 Task: Add a condition where "Hours since requester update Is Twelve" in pending tickets.
Action: Mouse moved to (100, 390)
Screenshot: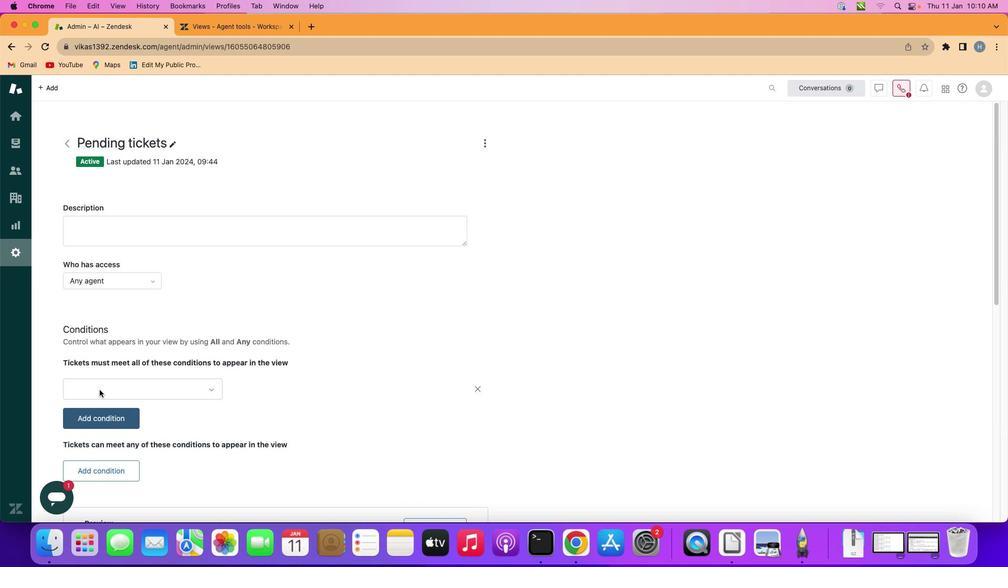 
Action: Mouse pressed left at (100, 390)
Screenshot: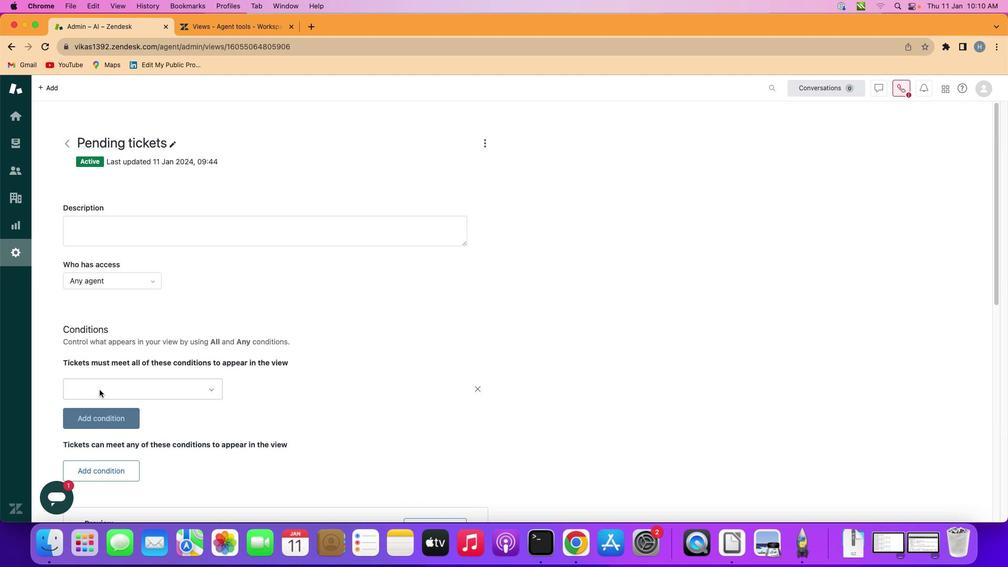 
Action: Mouse moved to (167, 390)
Screenshot: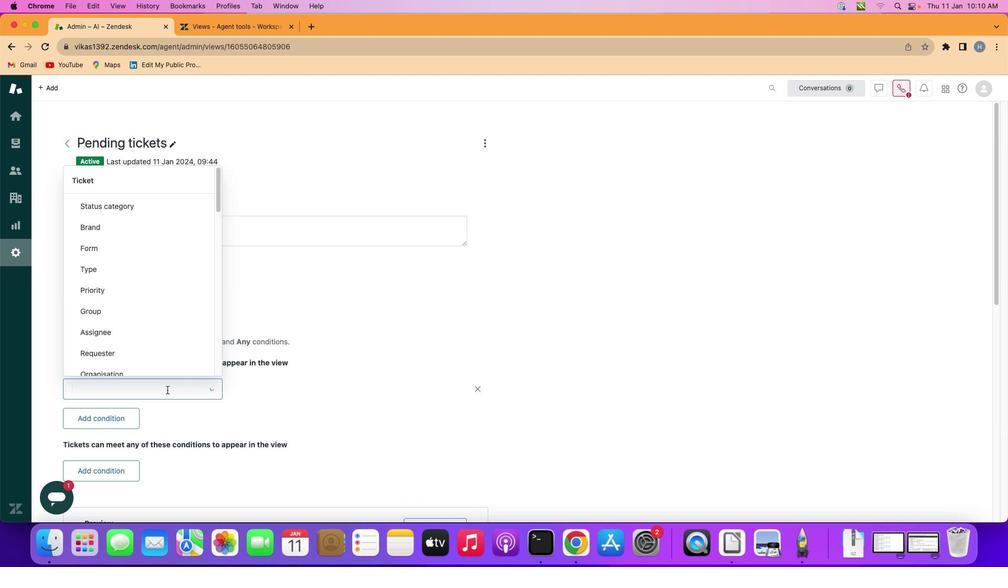 
Action: Mouse pressed left at (167, 390)
Screenshot: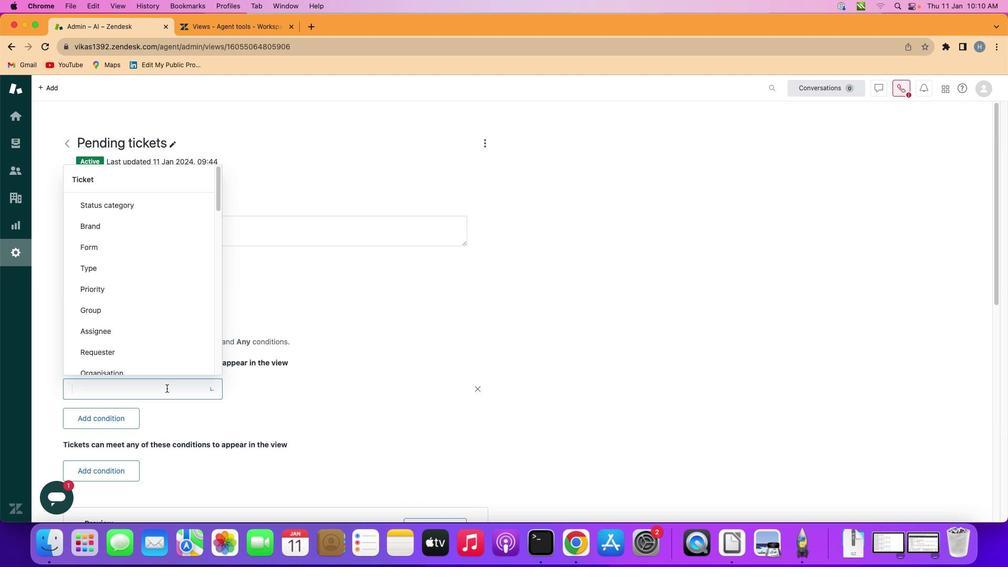 
Action: Mouse moved to (146, 278)
Screenshot: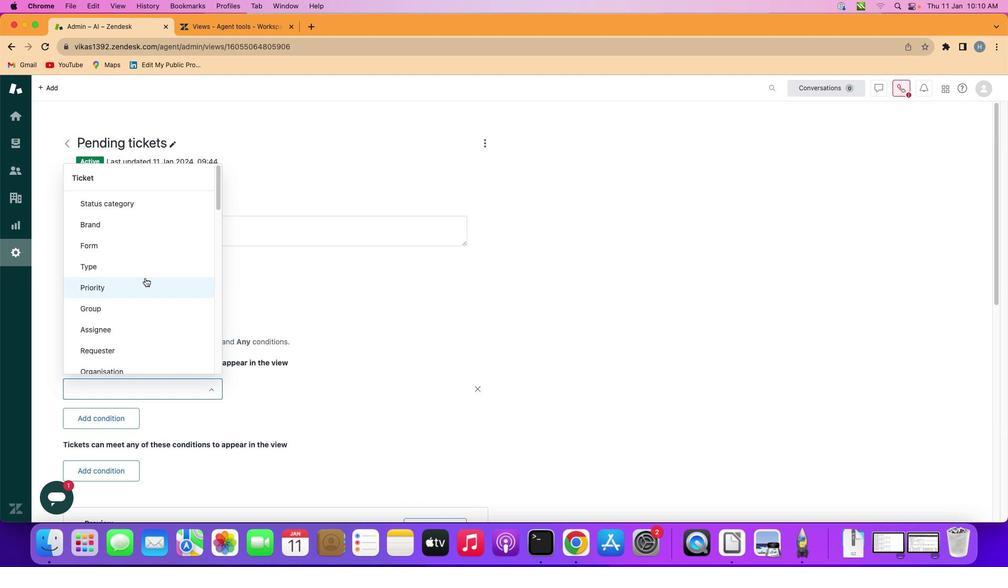 
Action: Mouse scrolled (146, 278) with delta (0, 0)
Screenshot: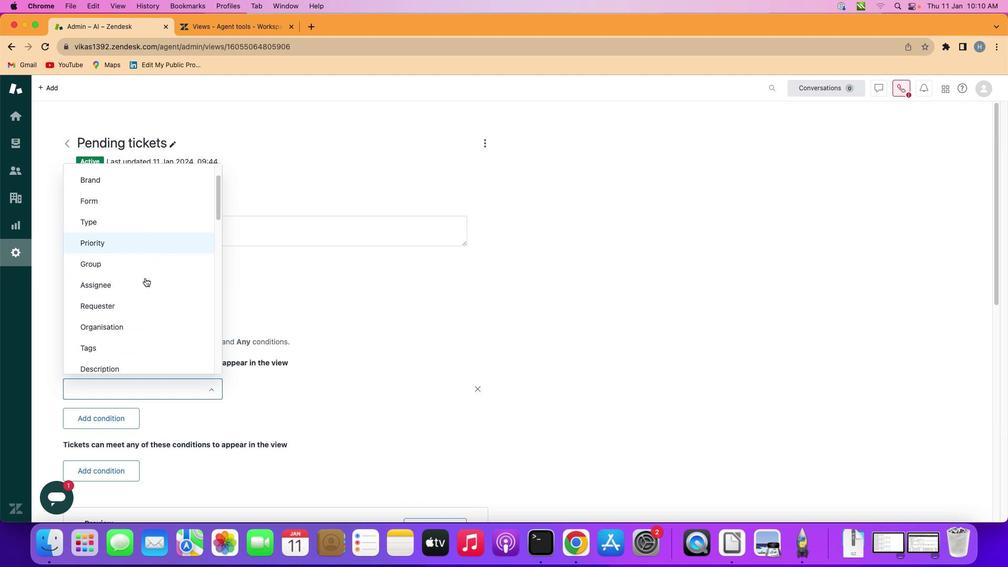 
Action: Mouse scrolled (146, 278) with delta (0, 0)
Screenshot: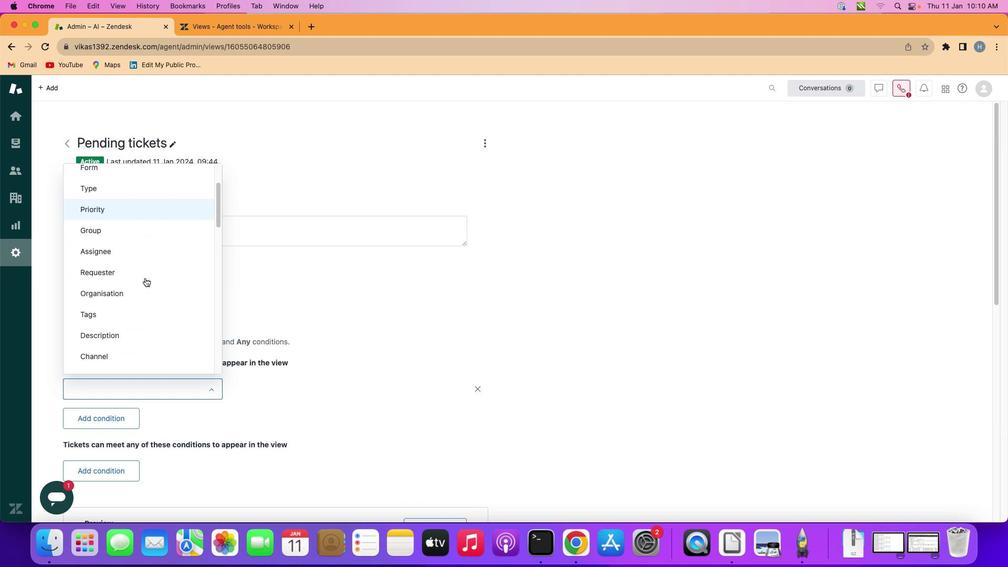 
Action: Mouse scrolled (146, 278) with delta (0, 0)
Screenshot: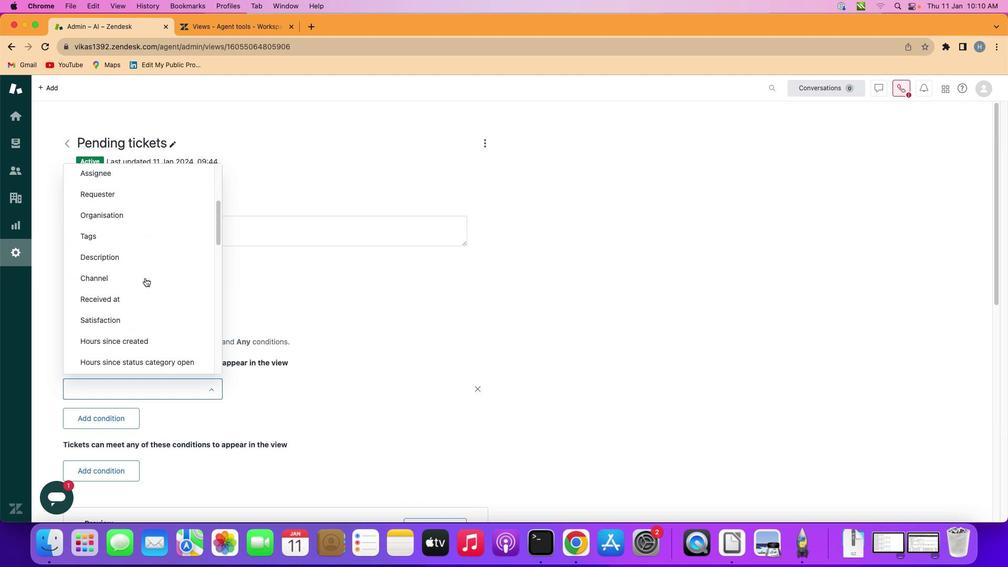 
Action: Mouse scrolled (146, 278) with delta (0, 0)
Screenshot: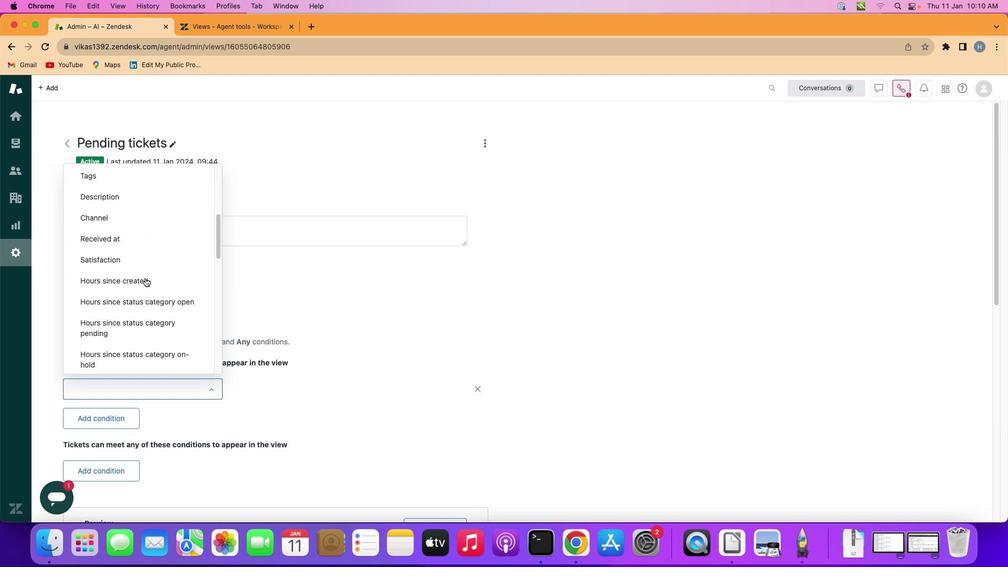 
Action: Mouse scrolled (146, 278) with delta (0, 0)
Screenshot: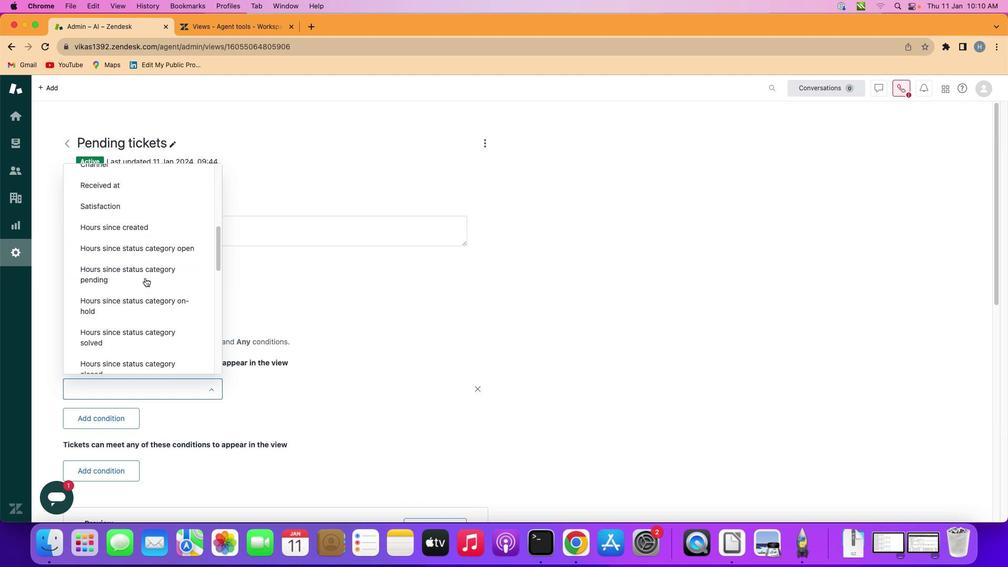 
Action: Mouse scrolled (146, 278) with delta (0, 0)
Screenshot: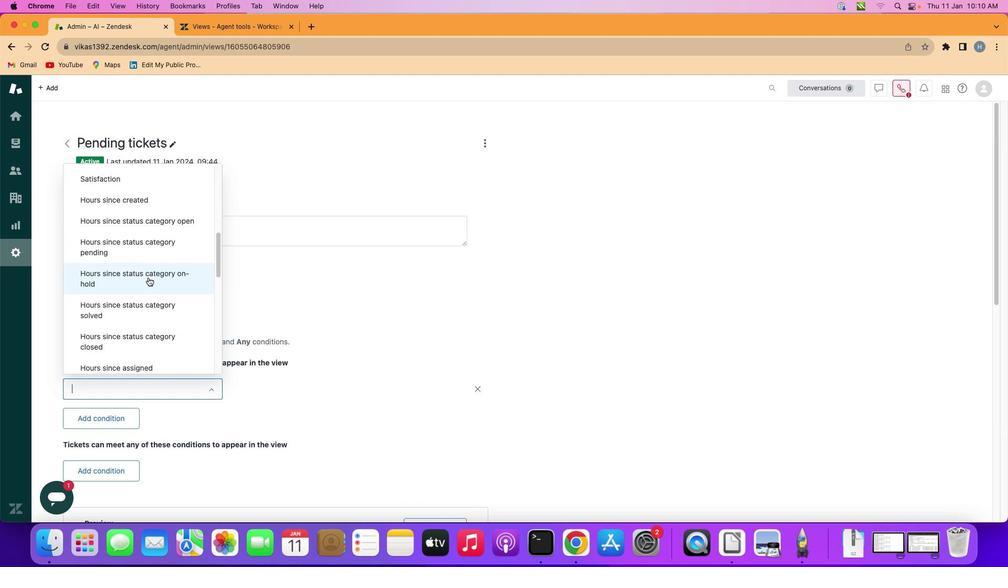 
Action: Mouse moved to (156, 277)
Screenshot: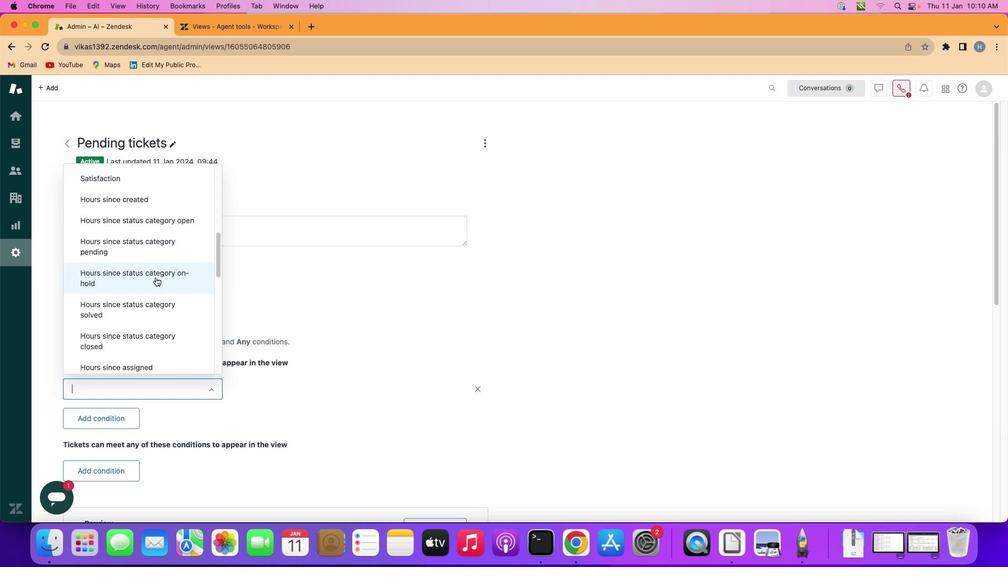 
Action: Mouse scrolled (156, 277) with delta (0, 0)
Screenshot: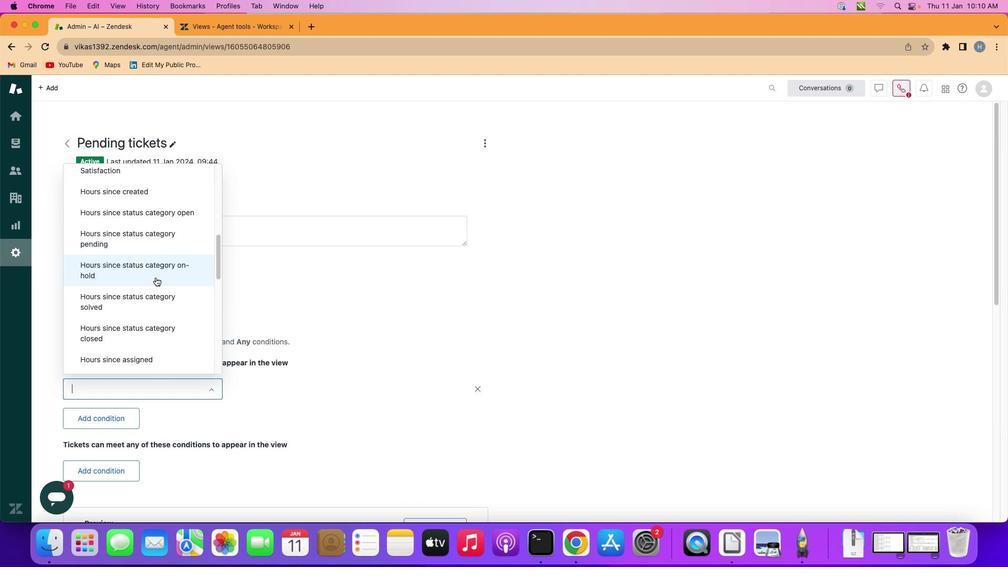 
Action: Mouse scrolled (156, 277) with delta (0, 0)
Screenshot: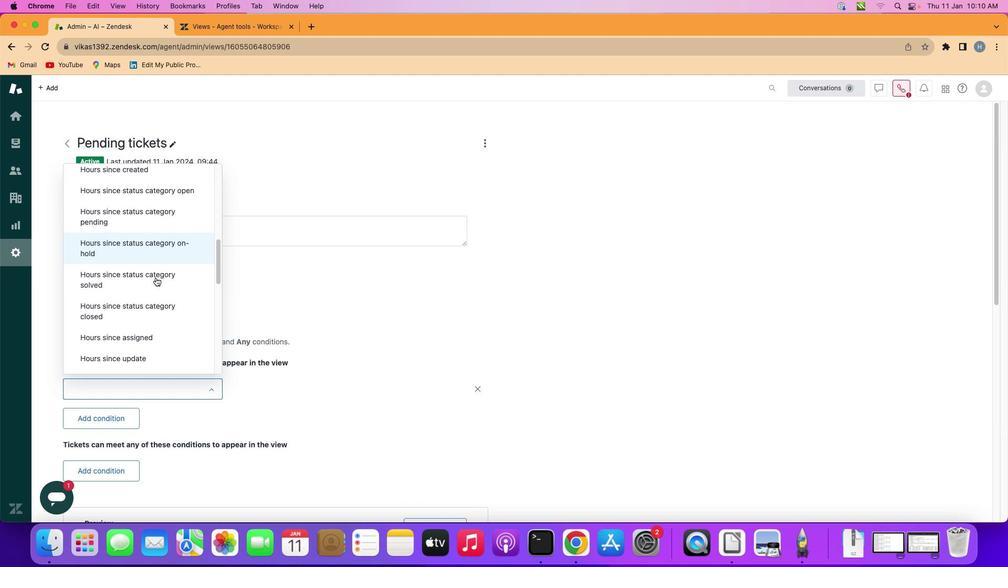 
Action: Mouse scrolled (156, 277) with delta (0, 0)
Screenshot: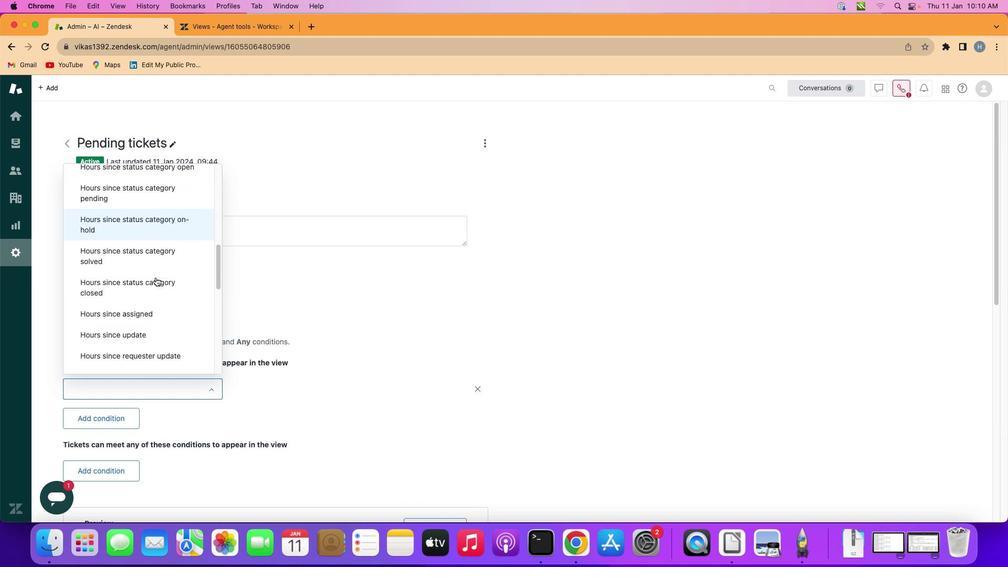 
Action: Mouse scrolled (156, 277) with delta (0, 0)
Screenshot: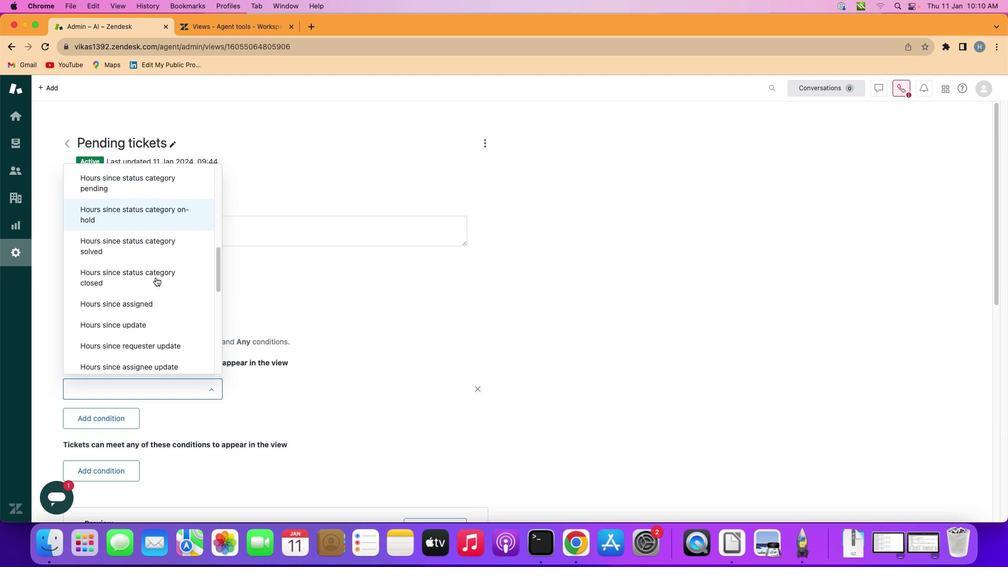 
Action: Mouse moved to (156, 277)
Screenshot: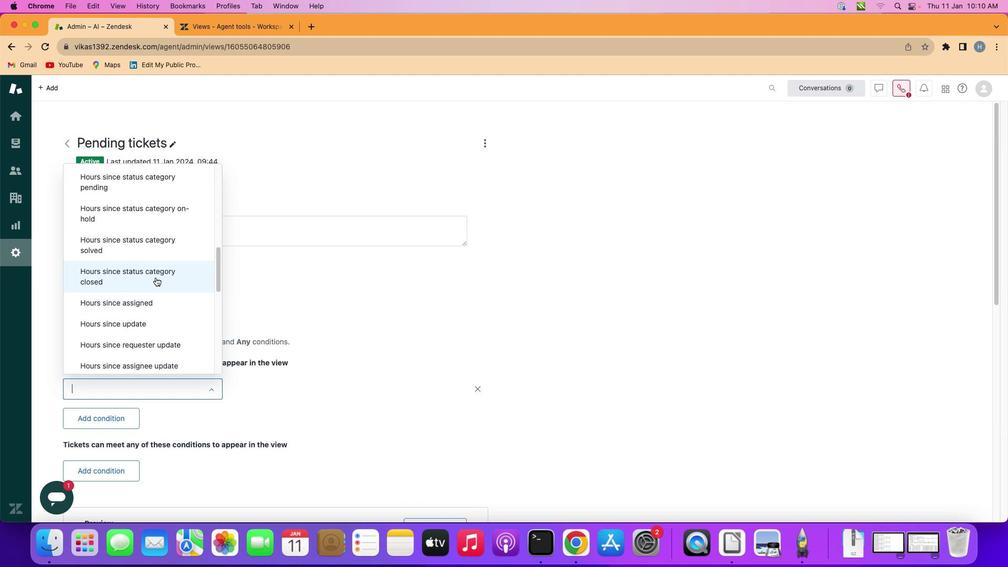 
Action: Mouse scrolled (156, 277) with delta (0, 0)
Screenshot: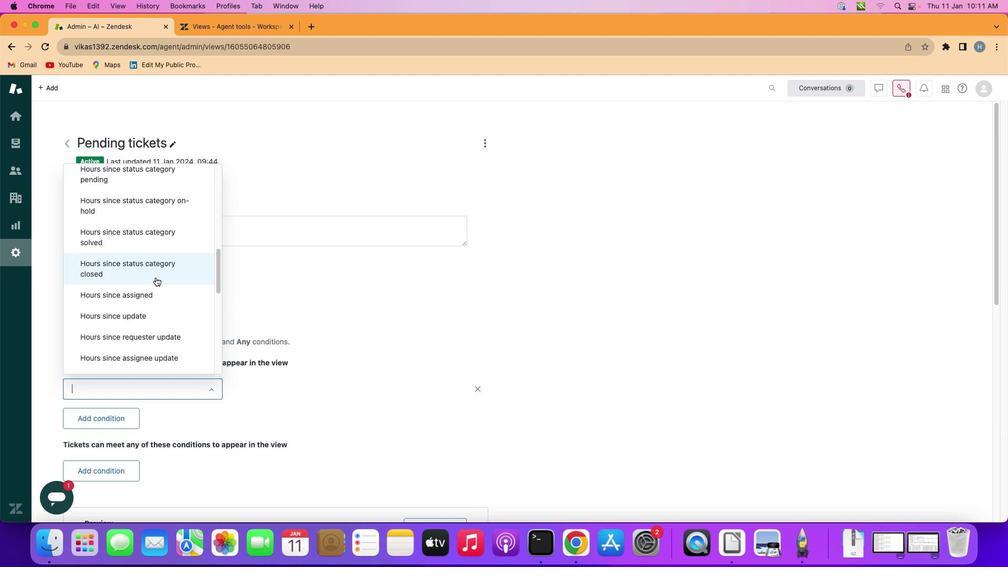 
Action: Mouse scrolled (156, 277) with delta (0, 0)
Screenshot: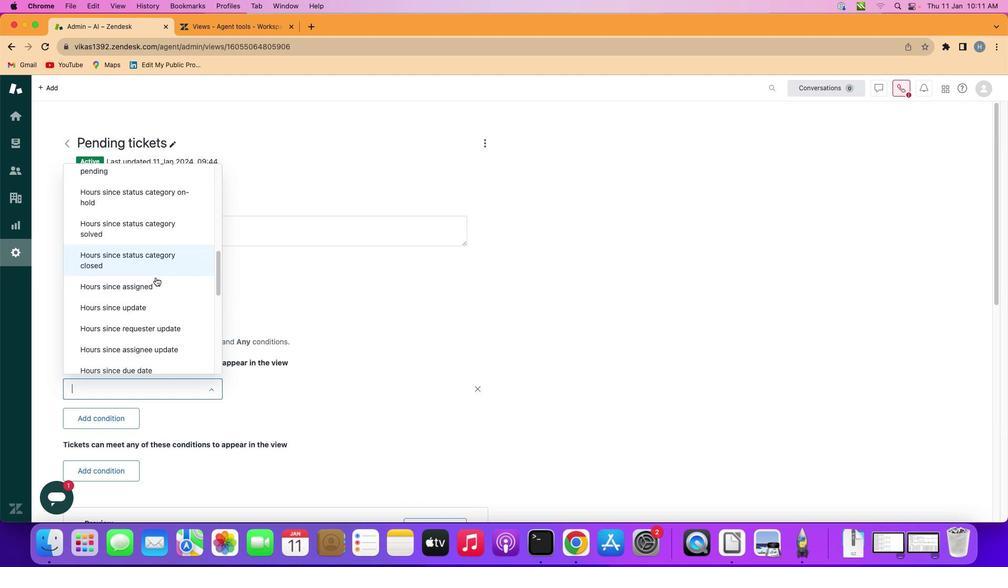 
Action: Mouse scrolled (156, 277) with delta (0, 0)
Screenshot: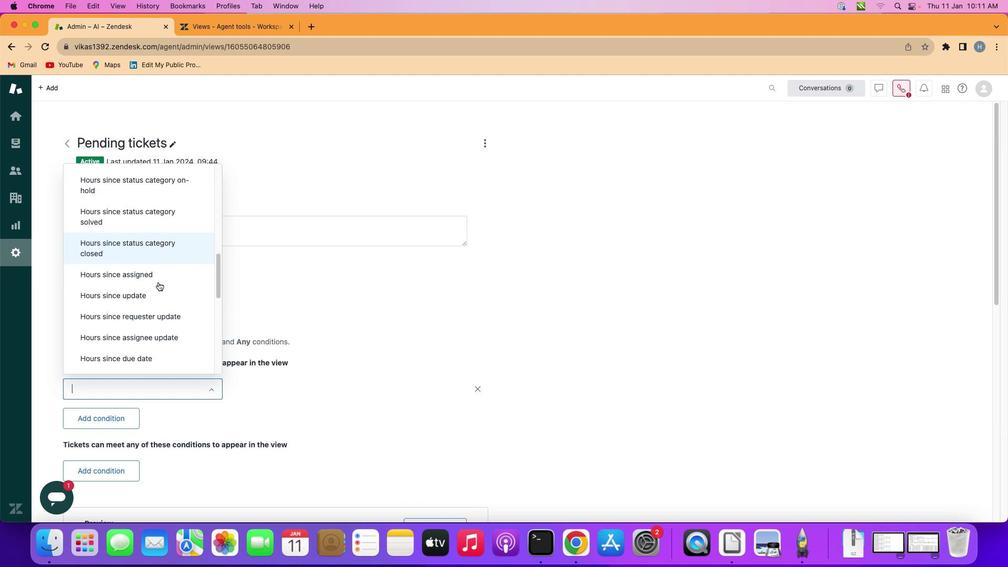 
Action: Mouse scrolled (156, 277) with delta (0, 0)
Screenshot: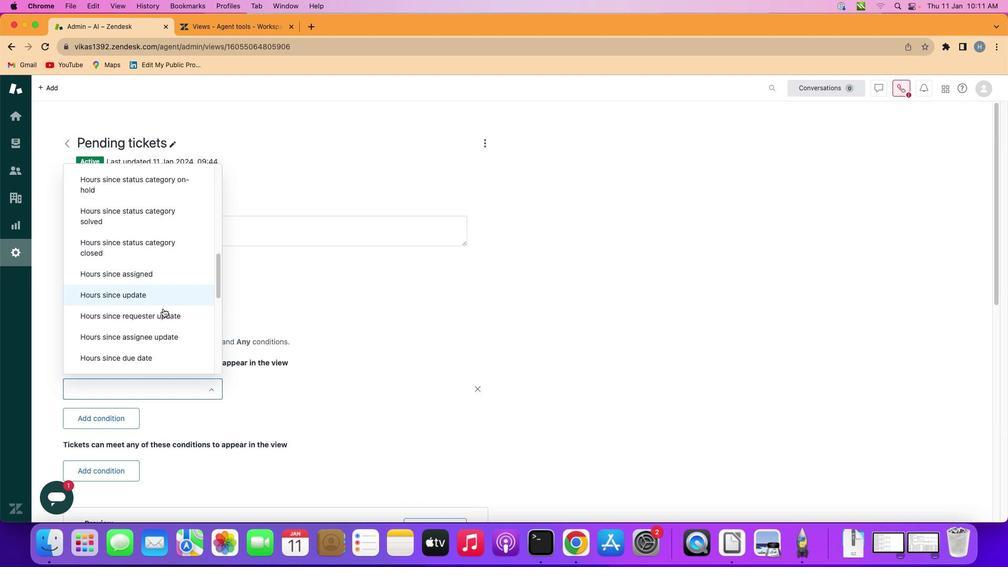 
Action: Mouse moved to (164, 314)
Screenshot: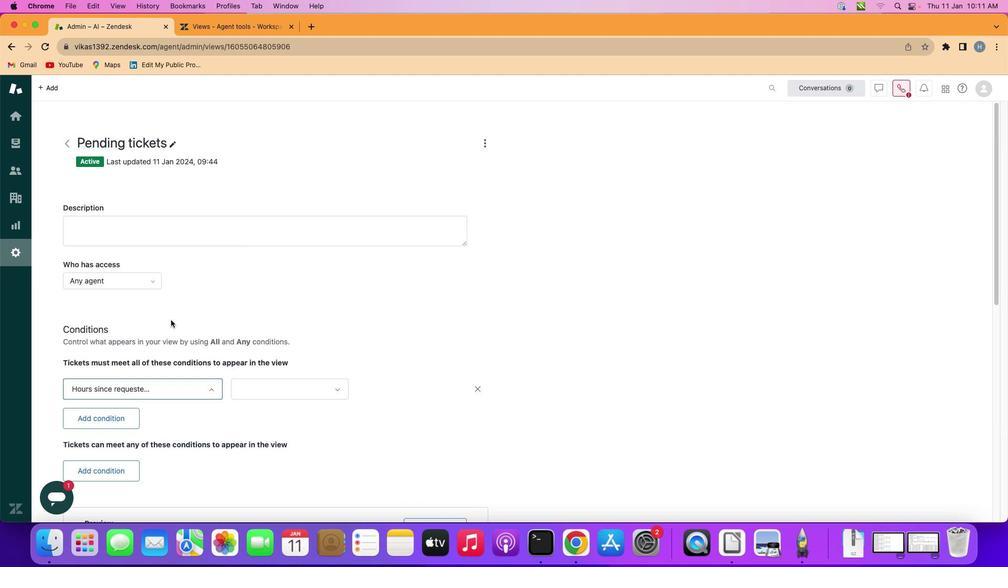 
Action: Mouse pressed left at (164, 314)
Screenshot: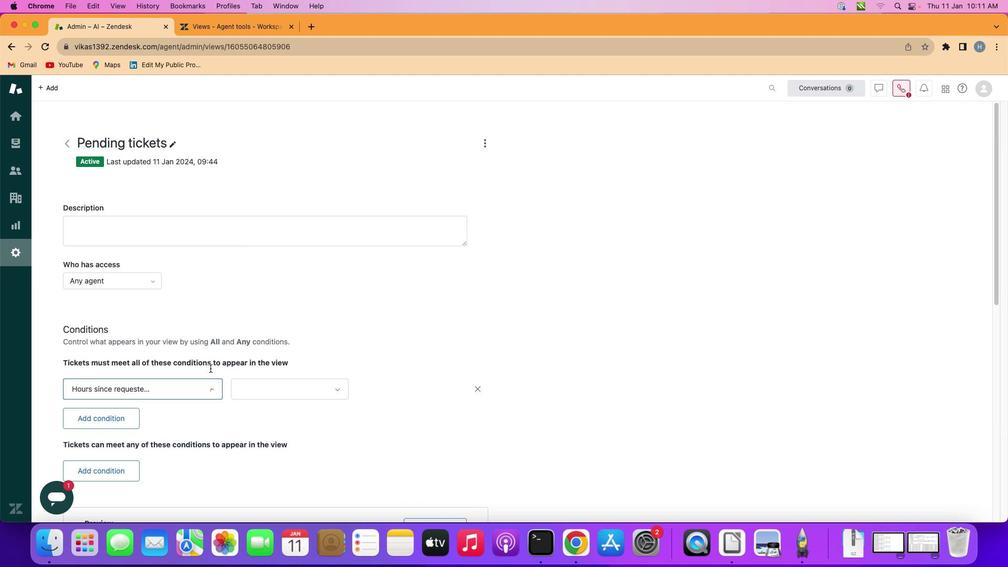 
Action: Mouse moved to (273, 395)
Screenshot: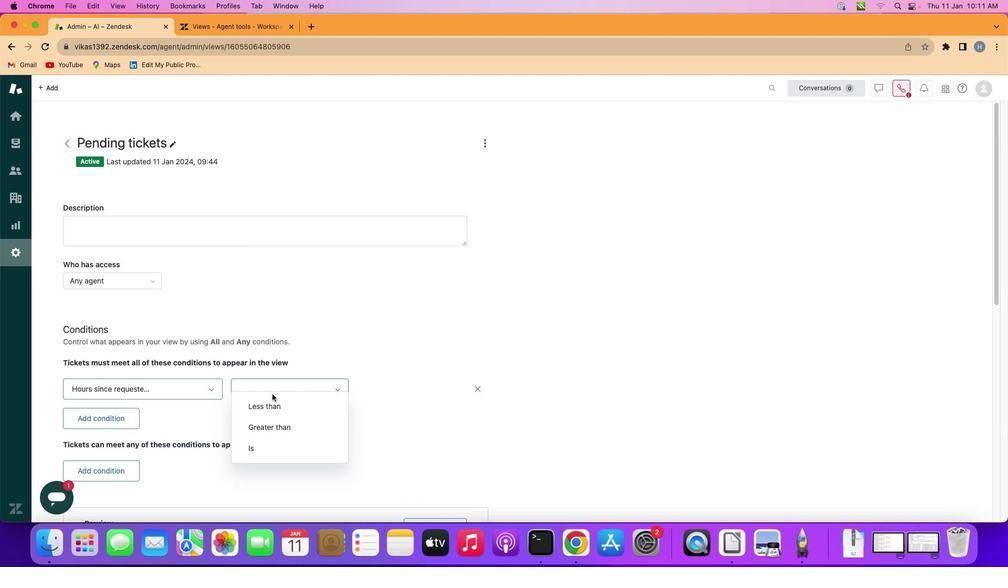 
Action: Mouse pressed left at (273, 395)
Screenshot: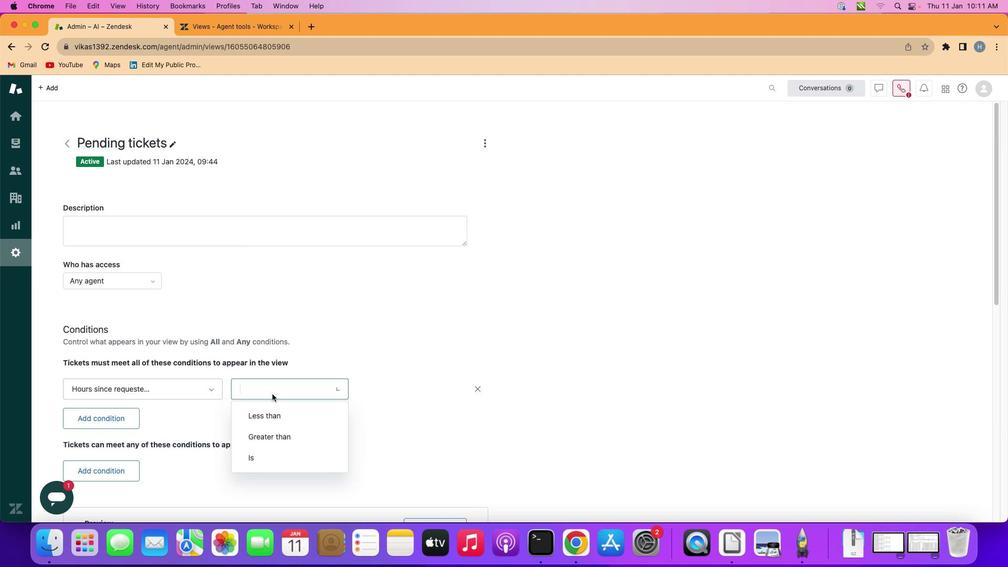 
Action: Mouse moved to (280, 458)
Screenshot: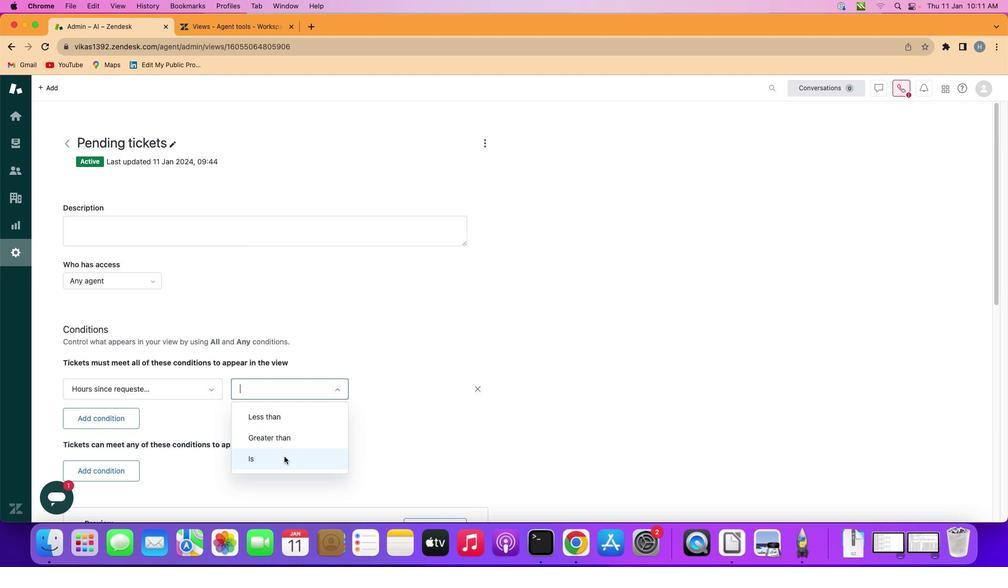 
Action: Mouse pressed left at (280, 458)
Screenshot: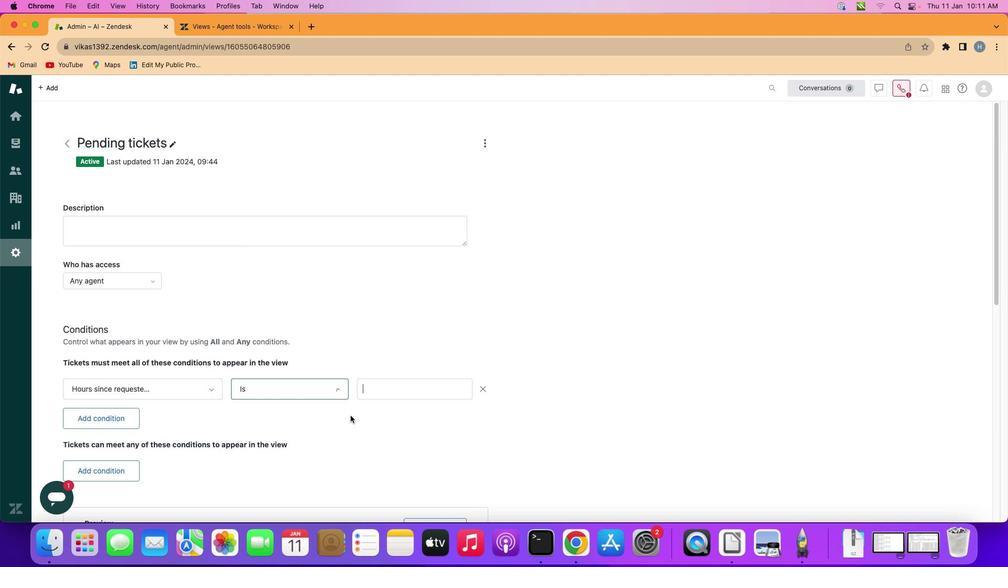 
Action: Mouse moved to (393, 394)
Screenshot: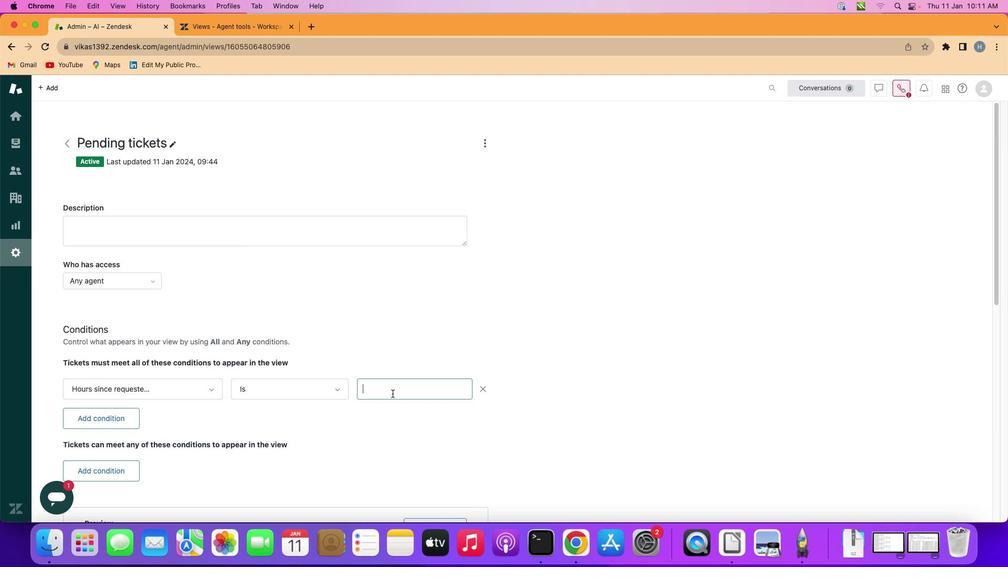 
Action: Mouse pressed left at (393, 394)
Screenshot: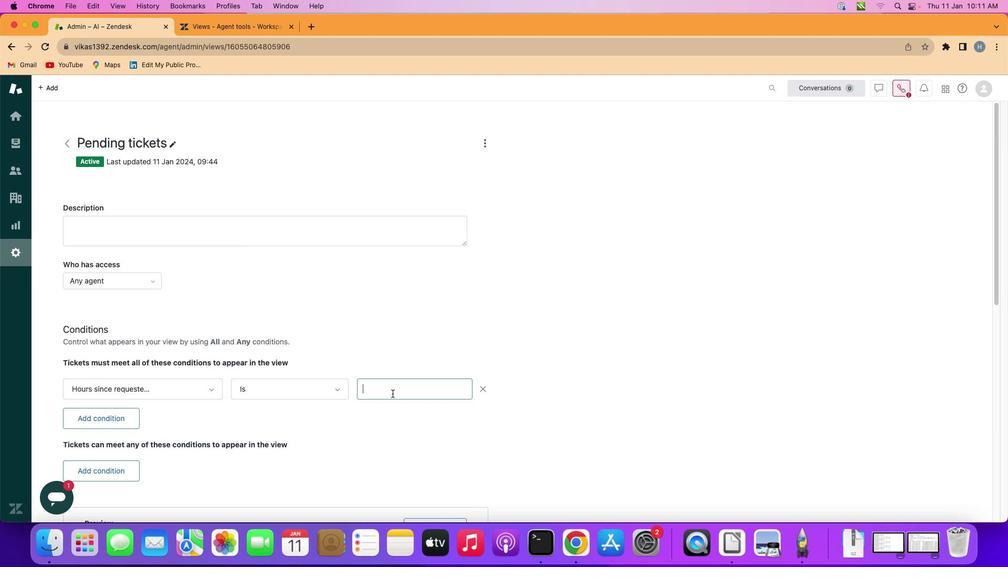 
Action: Key pressed Key.shift'T''w''e''l''v''e'
Screenshot: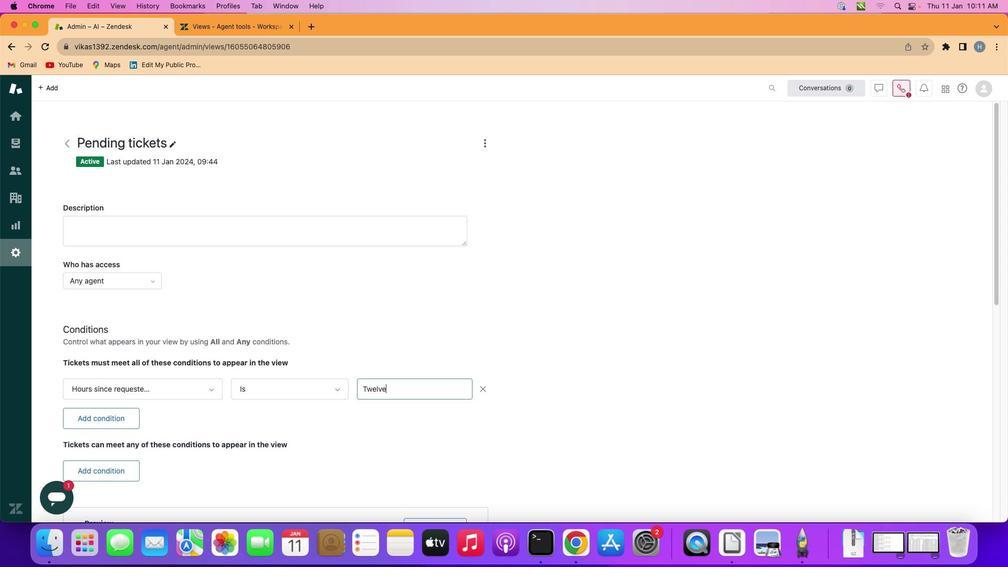 
Action: Mouse moved to (392, 425)
Screenshot: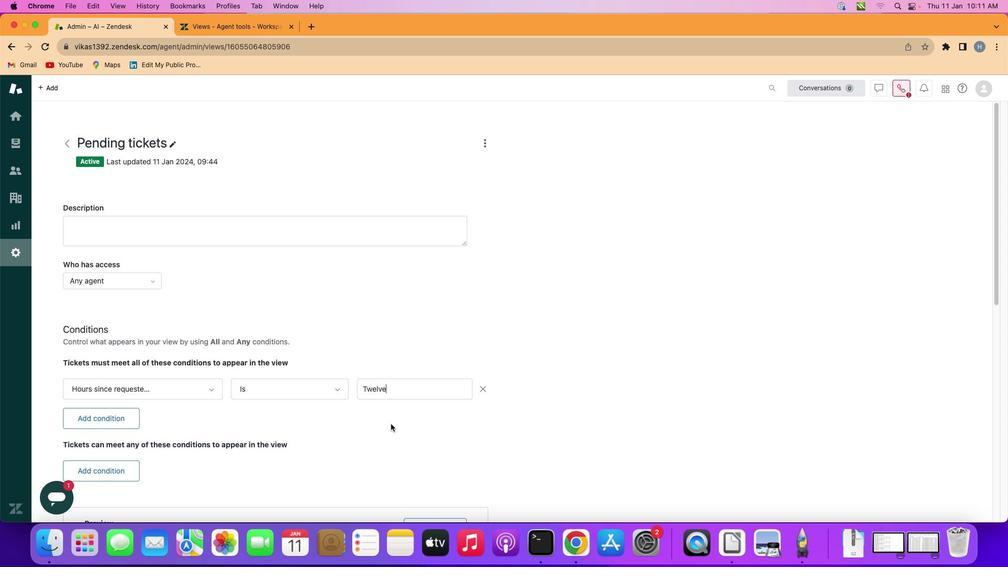 
